 Task: Add Coronado Brewing Company Salty Crew Blonde Ale 6 Pack Cans to the cart.
Action: Mouse moved to (1102, 382)
Screenshot: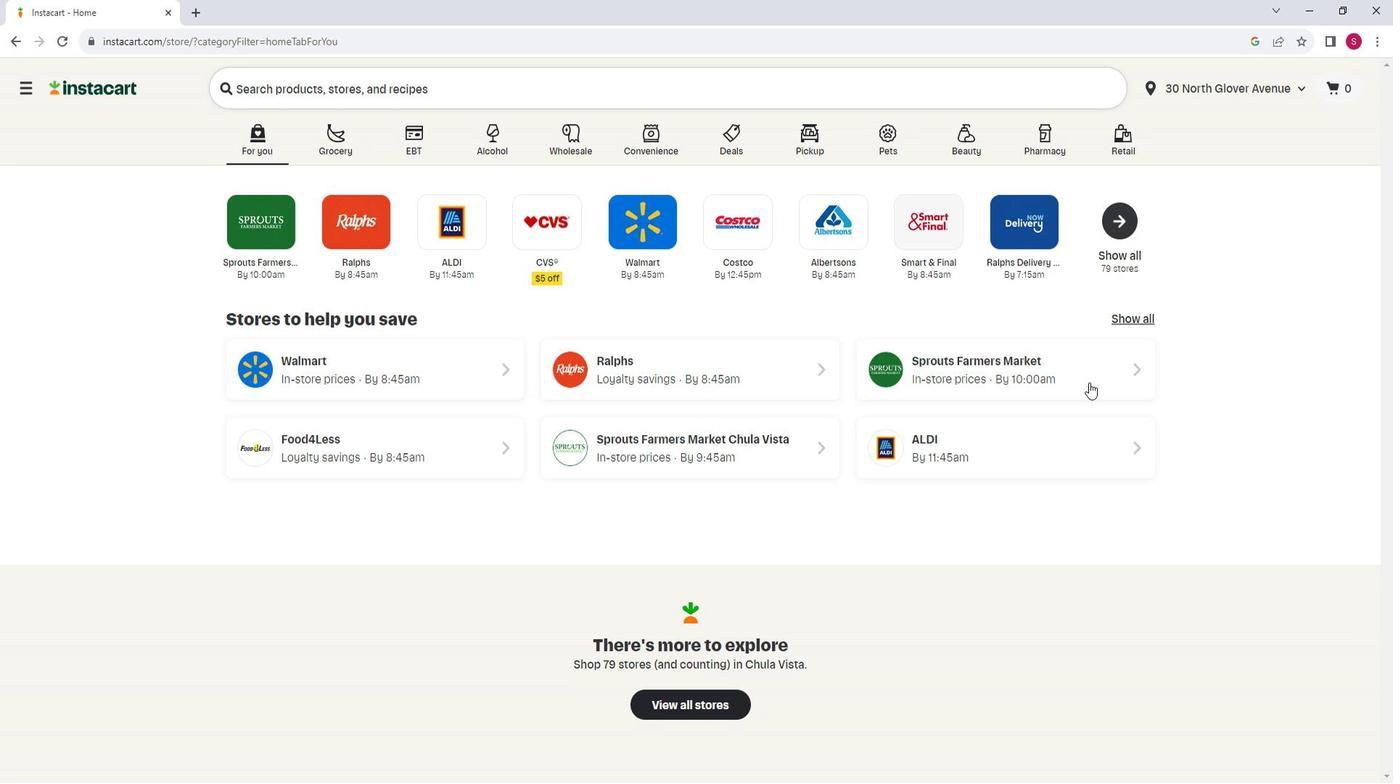 
Action: Mouse pressed left at (1102, 382)
Screenshot: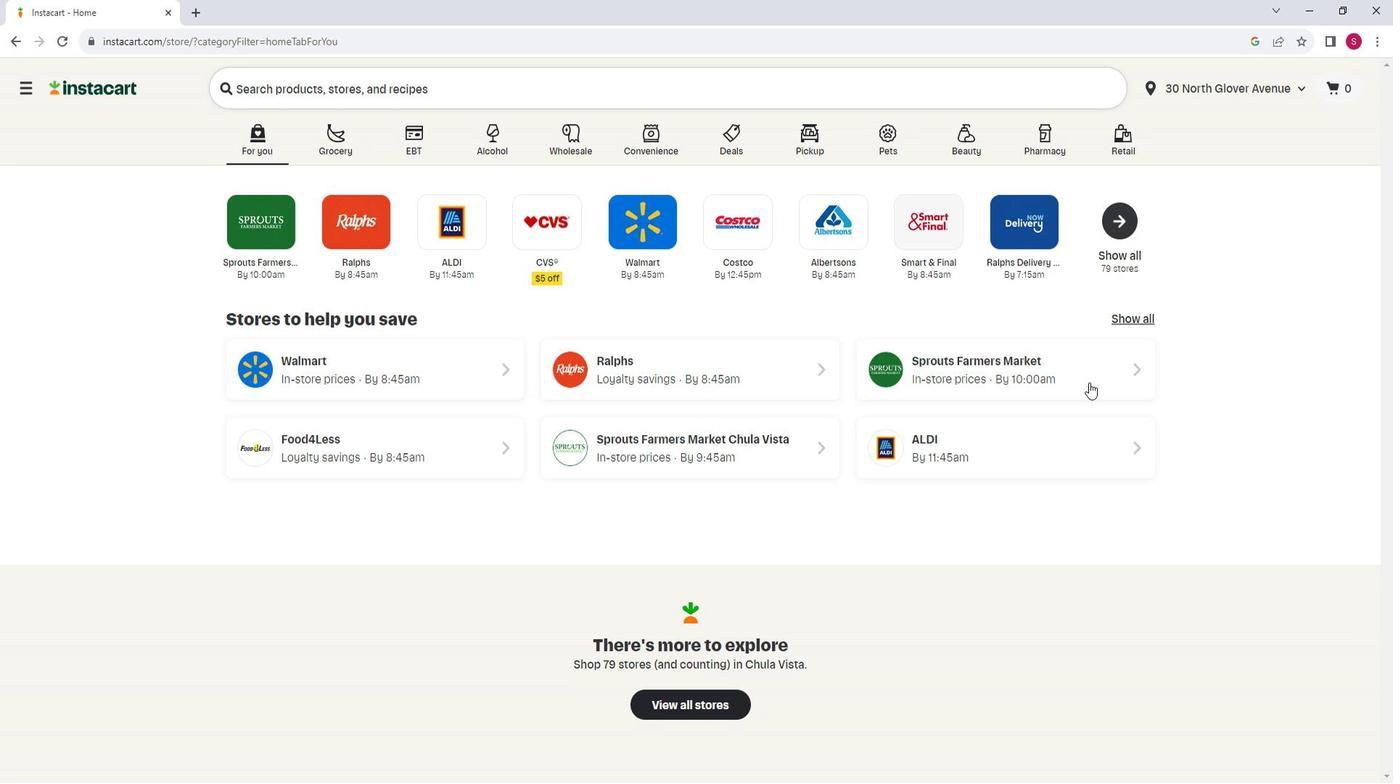 
Action: Mouse moved to (102, 571)
Screenshot: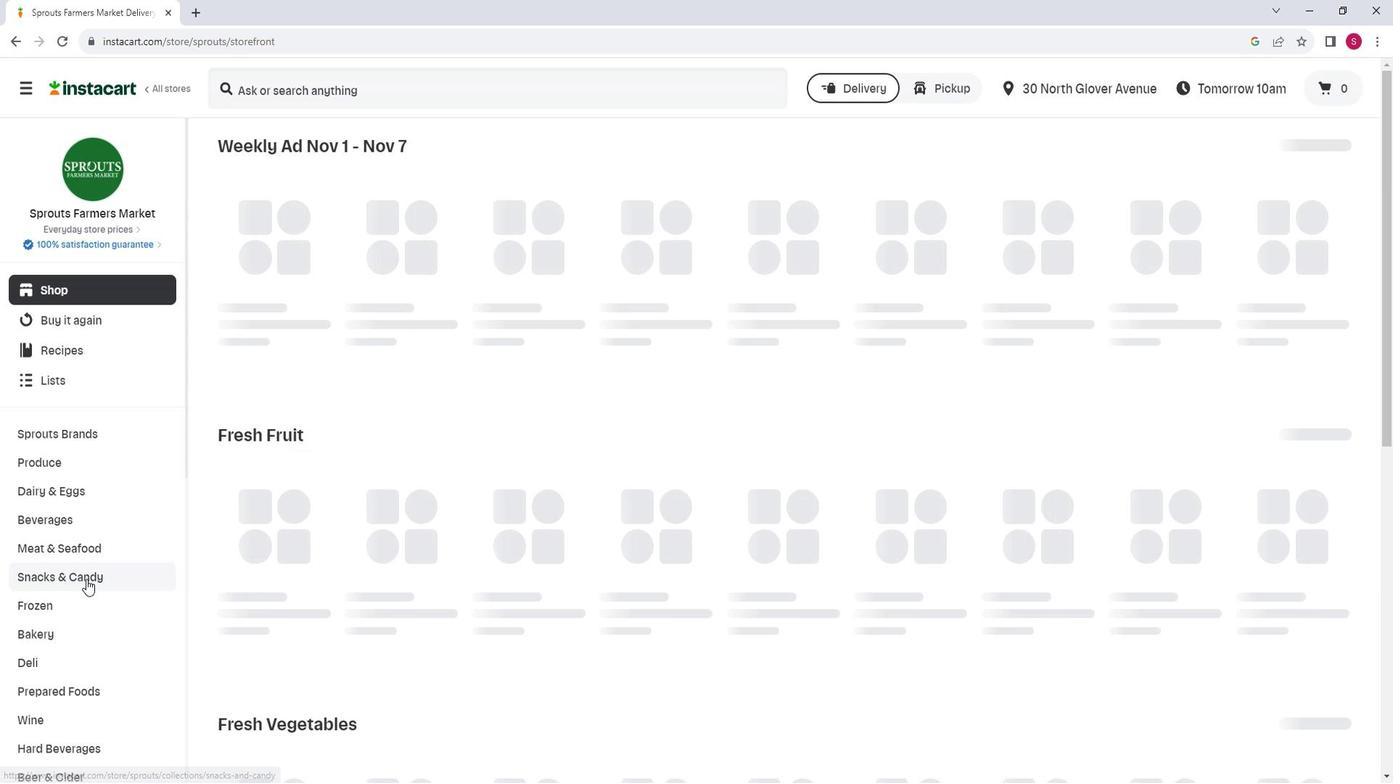 
Action: Mouse scrolled (102, 571) with delta (0, 0)
Screenshot: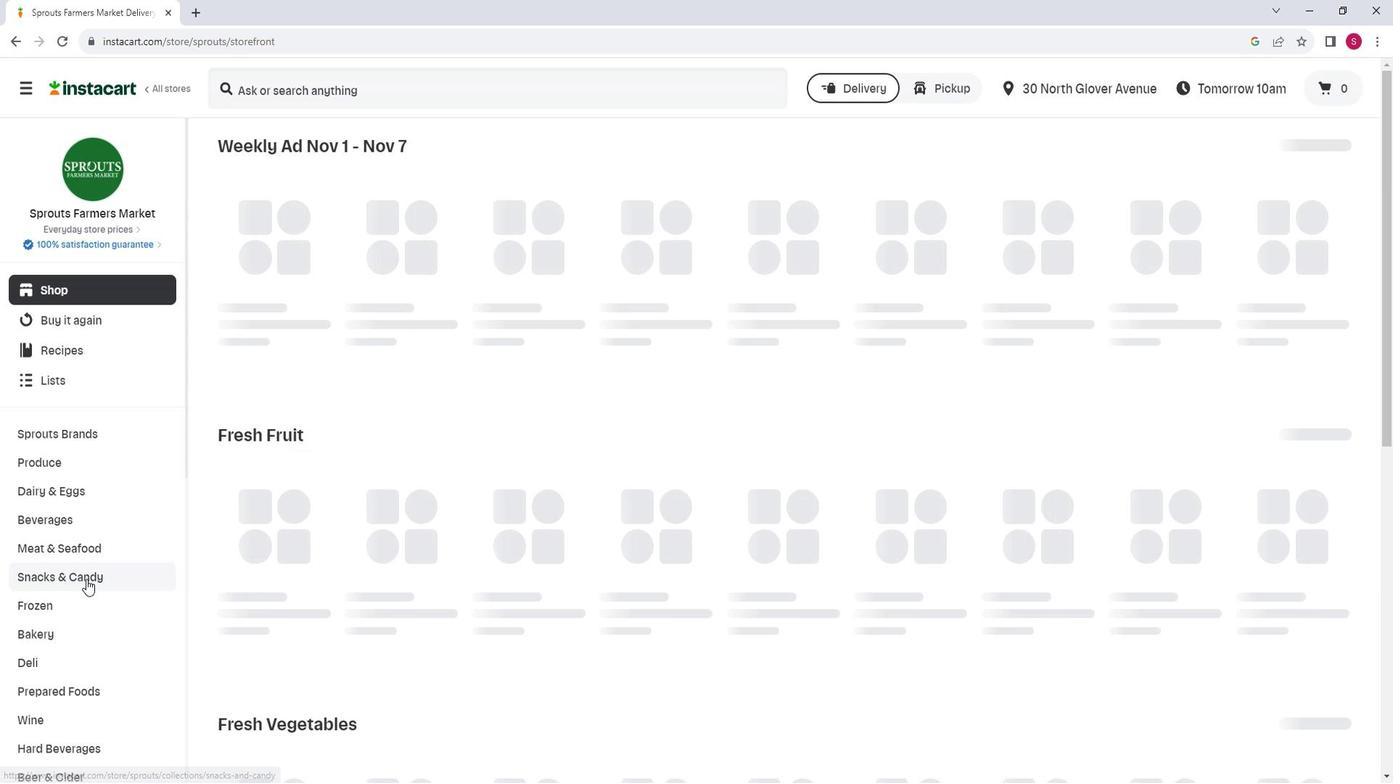 
Action: Mouse scrolled (102, 571) with delta (0, 0)
Screenshot: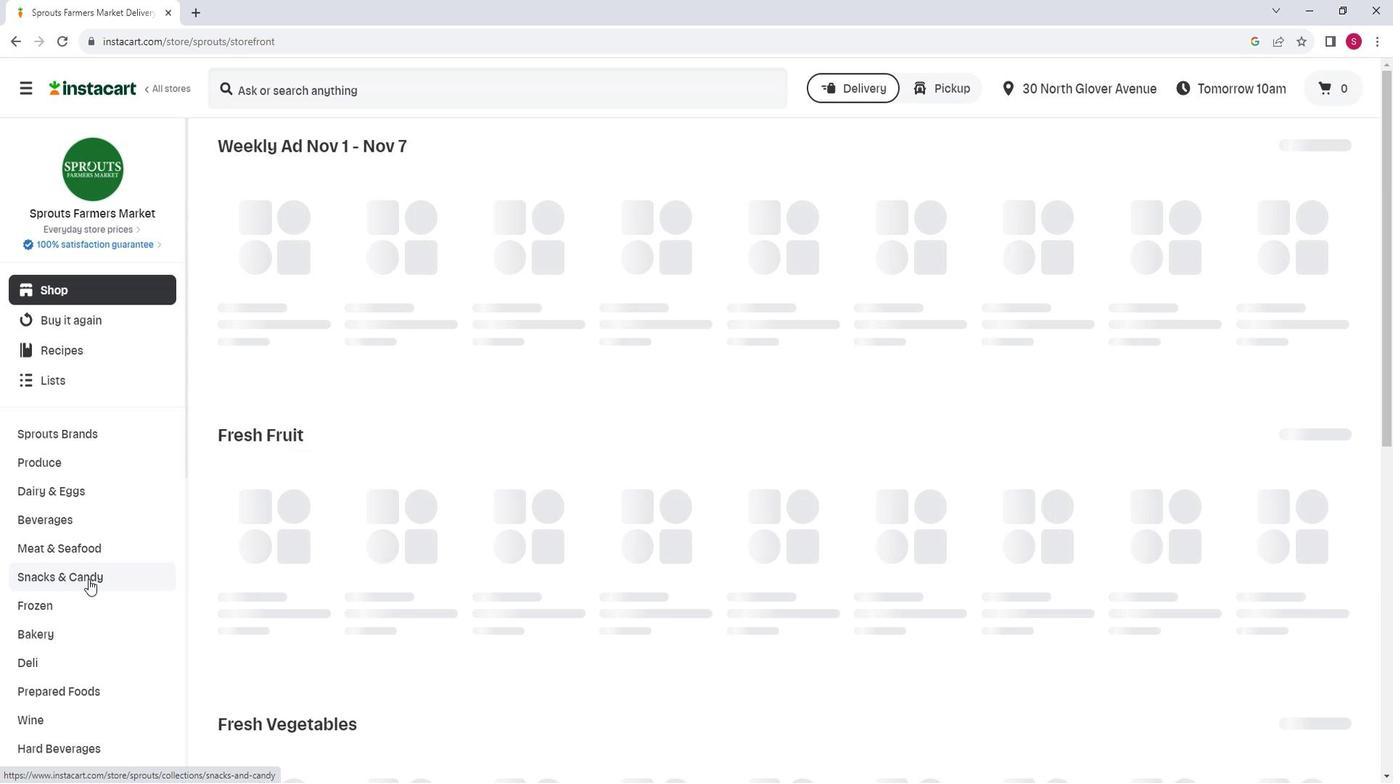 
Action: Mouse moved to (107, 612)
Screenshot: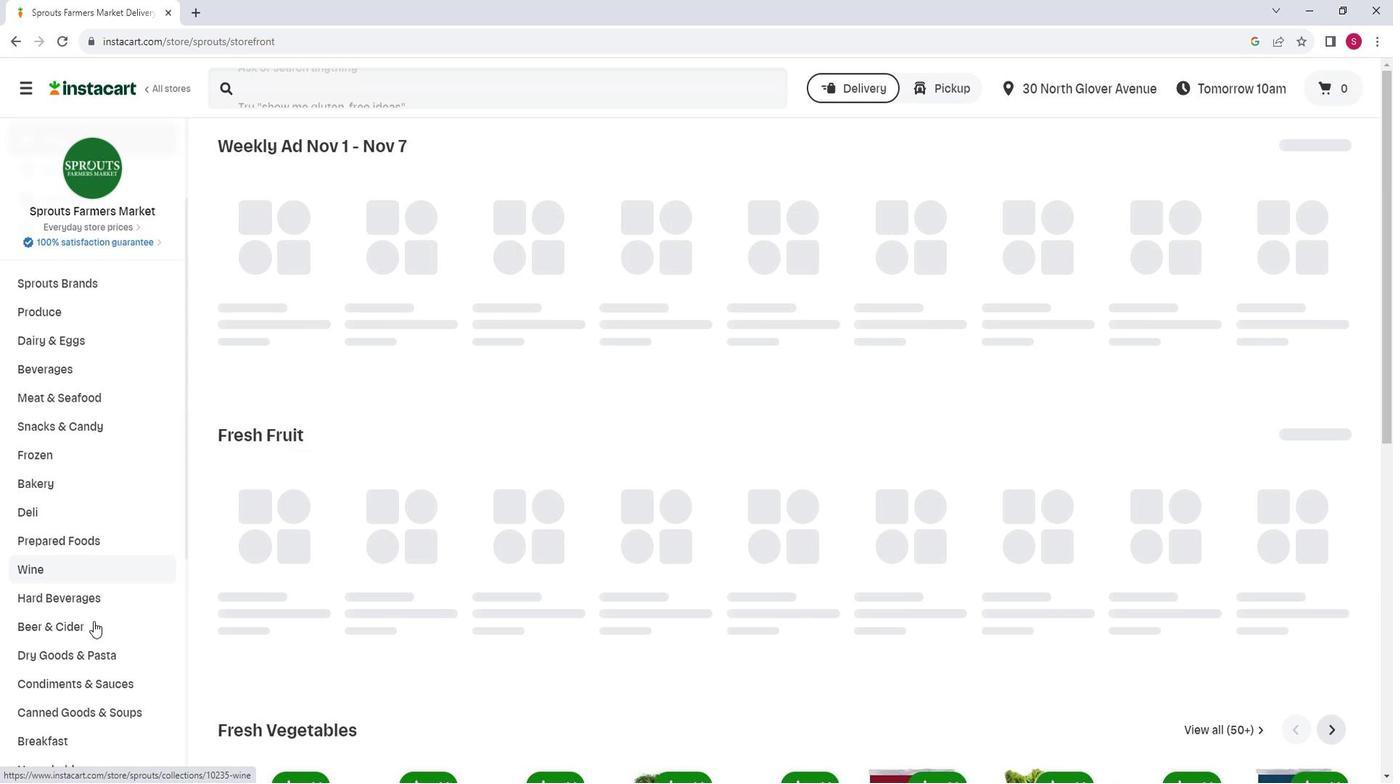 
Action: Mouse pressed left at (107, 612)
Screenshot: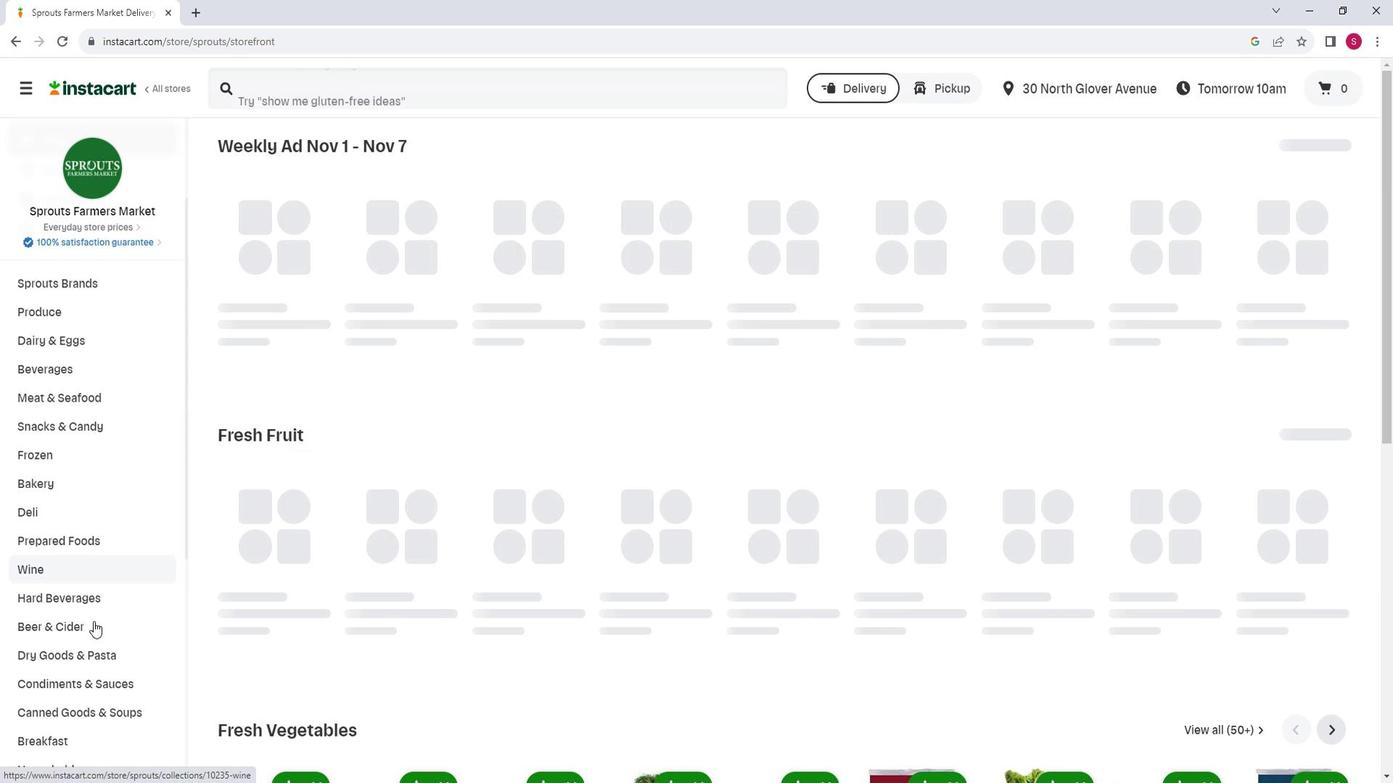 
Action: Mouse moved to (510, 190)
Screenshot: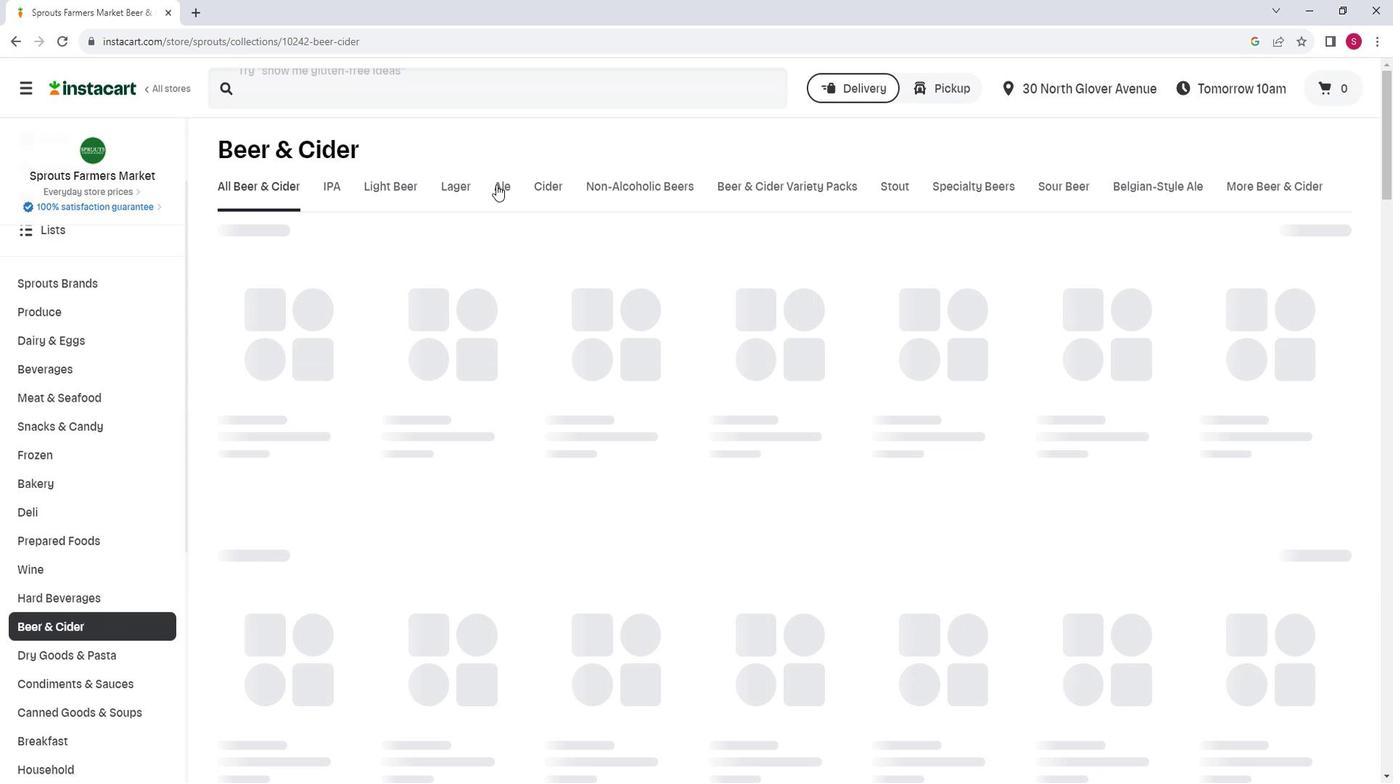 
Action: Mouse pressed left at (510, 190)
Screenshot: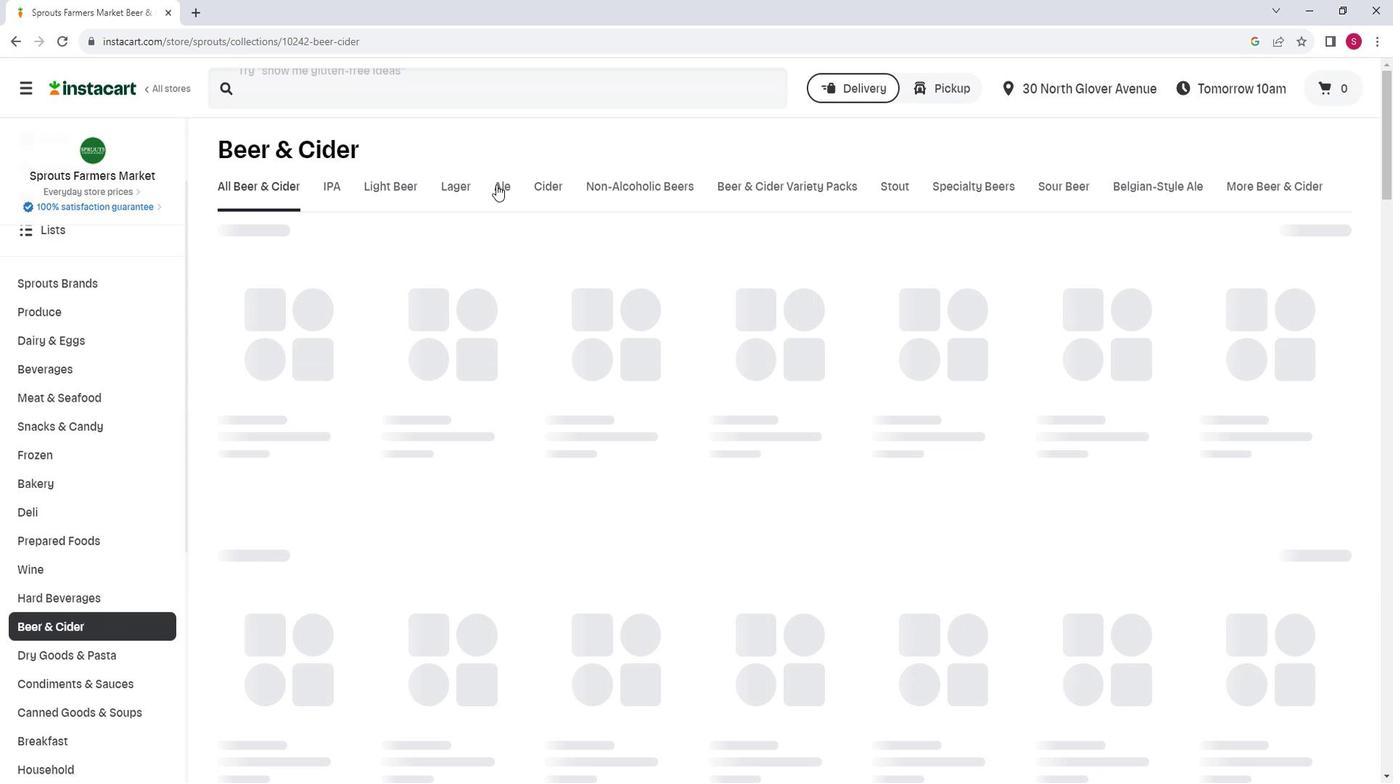 
Action: Mouse moved to (536, 274)
Screenshot: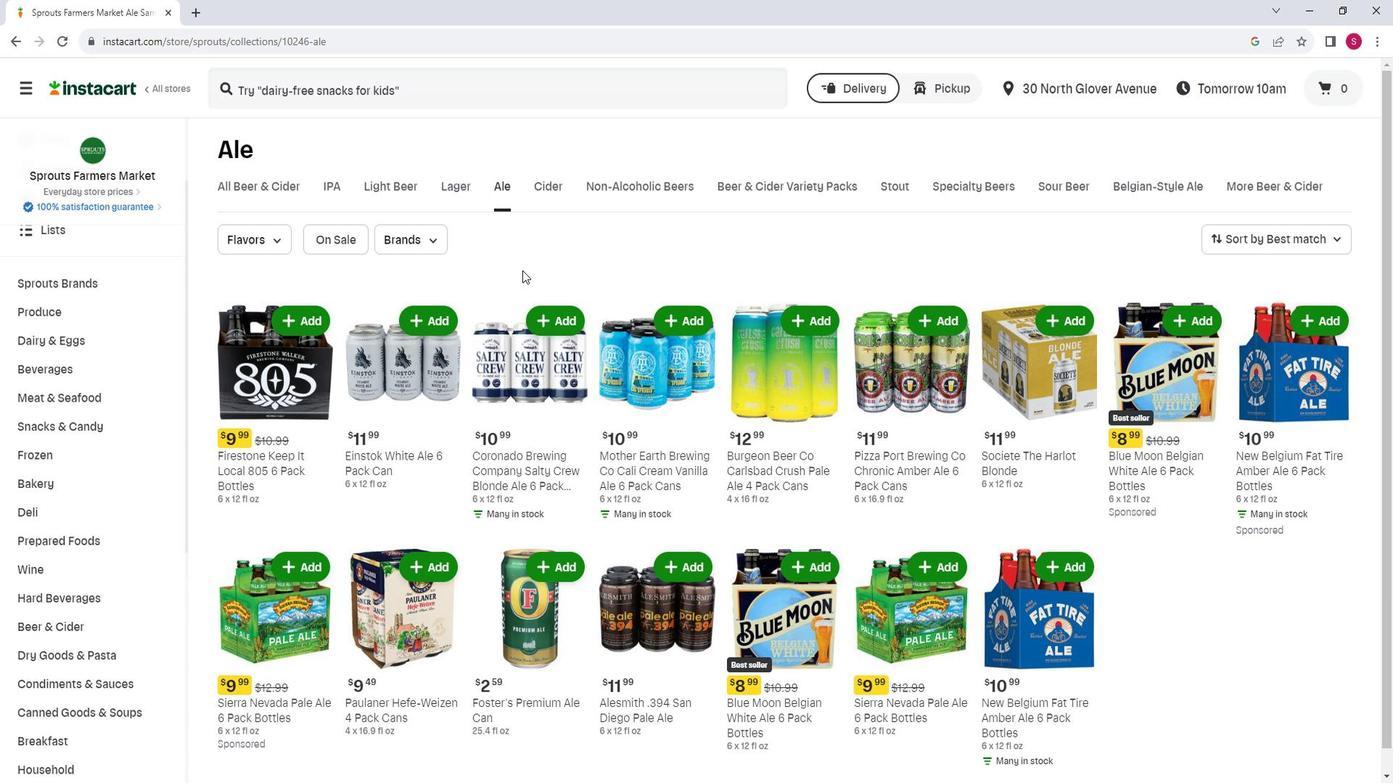 
Action: Mouse scrolled (536, 273) with delta (0, 0)
Screenshot: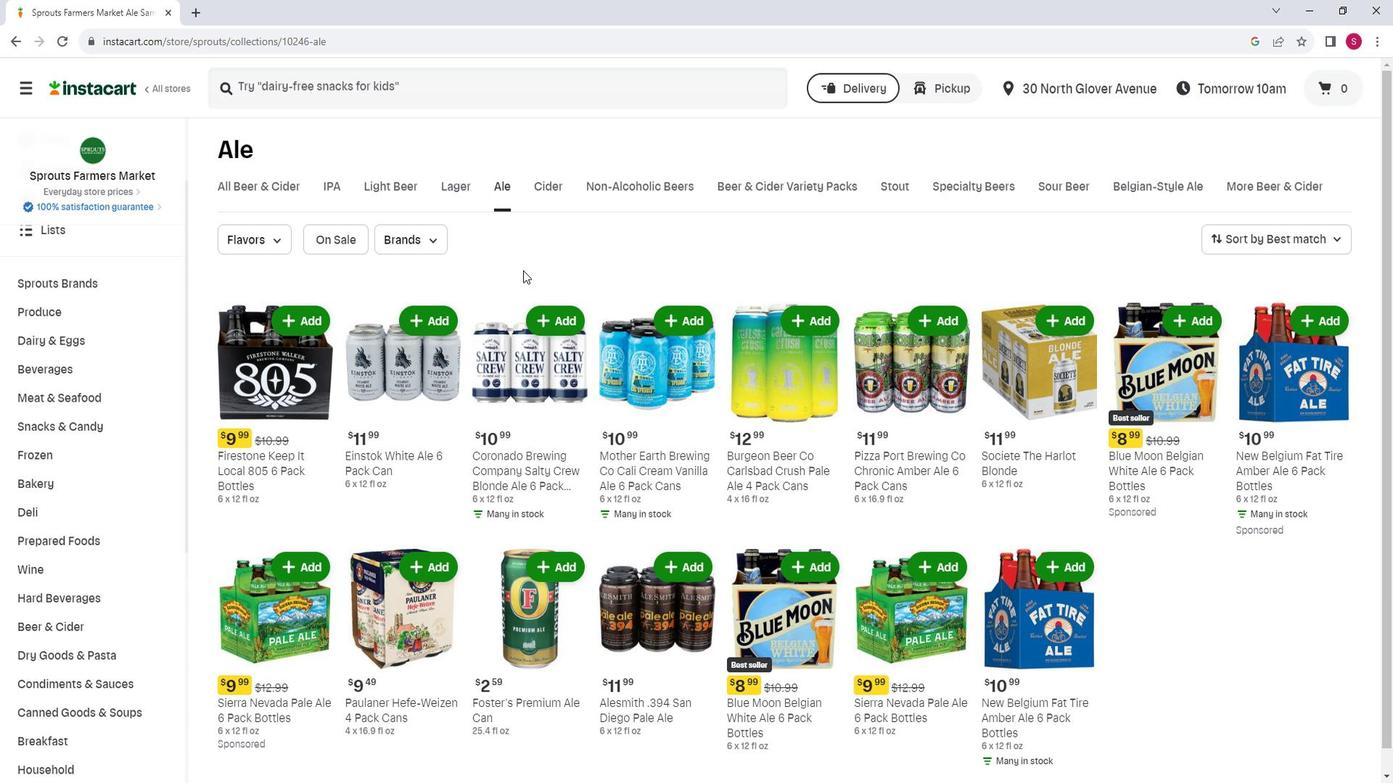 
Action: Mouse moved to (568, 293)
Screenshot: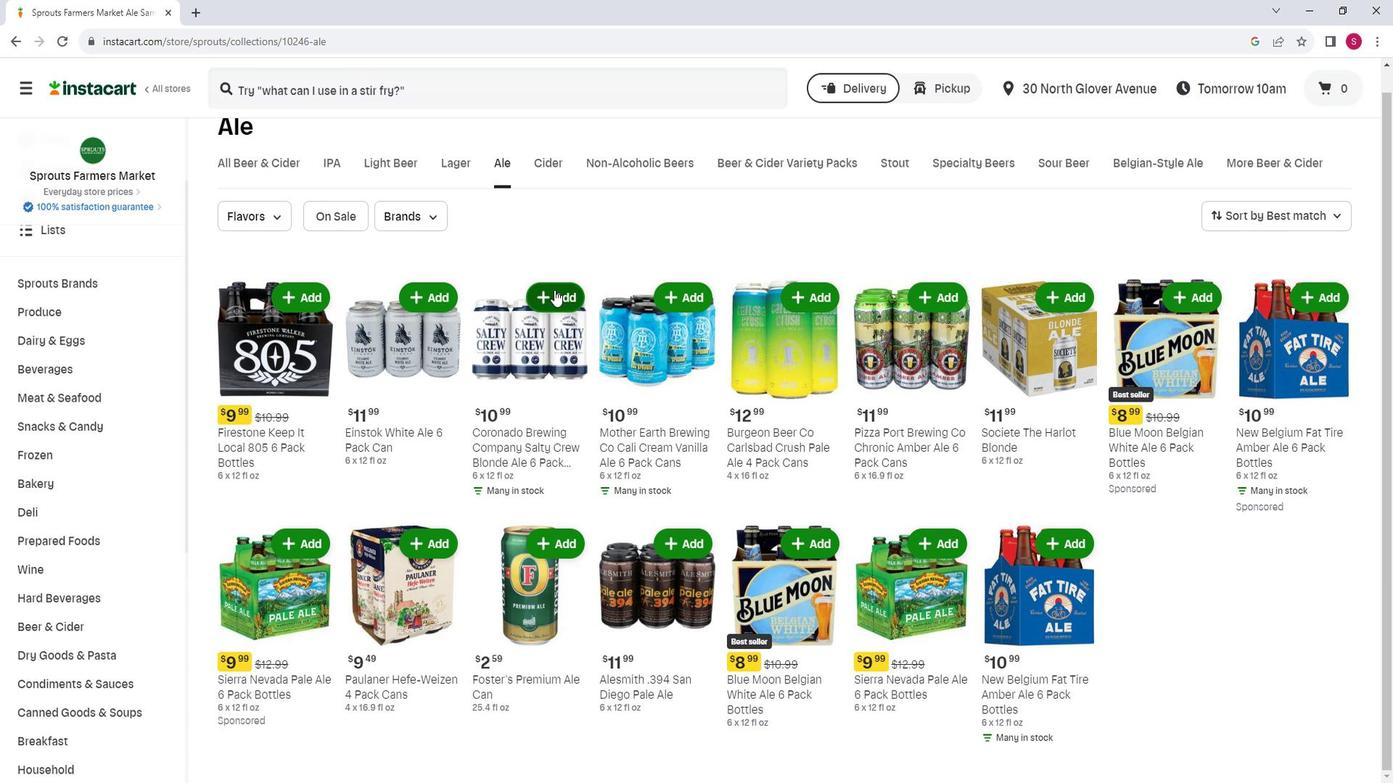 
Action: Mouse pressed left at (568, 293)
Screenshot: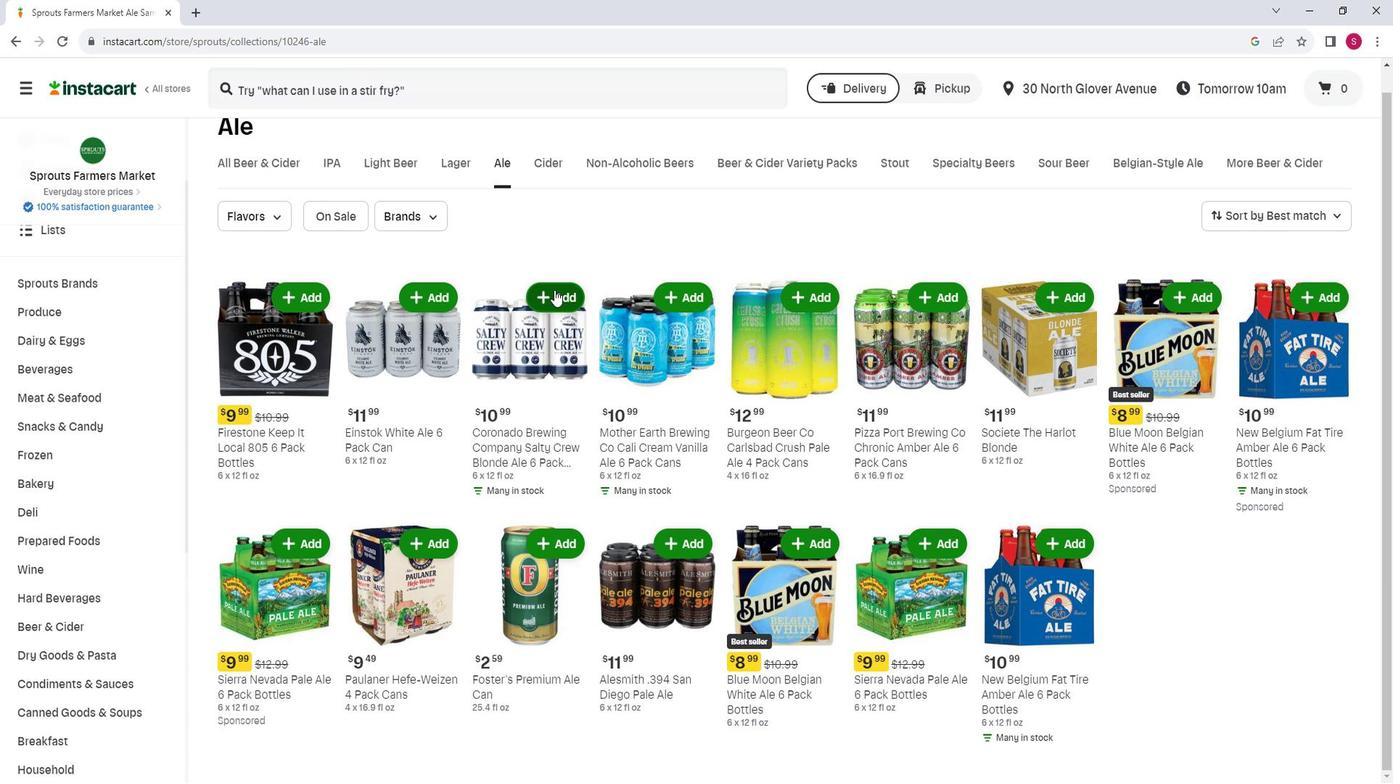 
Action: Mouse moved to (581, 261)
Screenshot: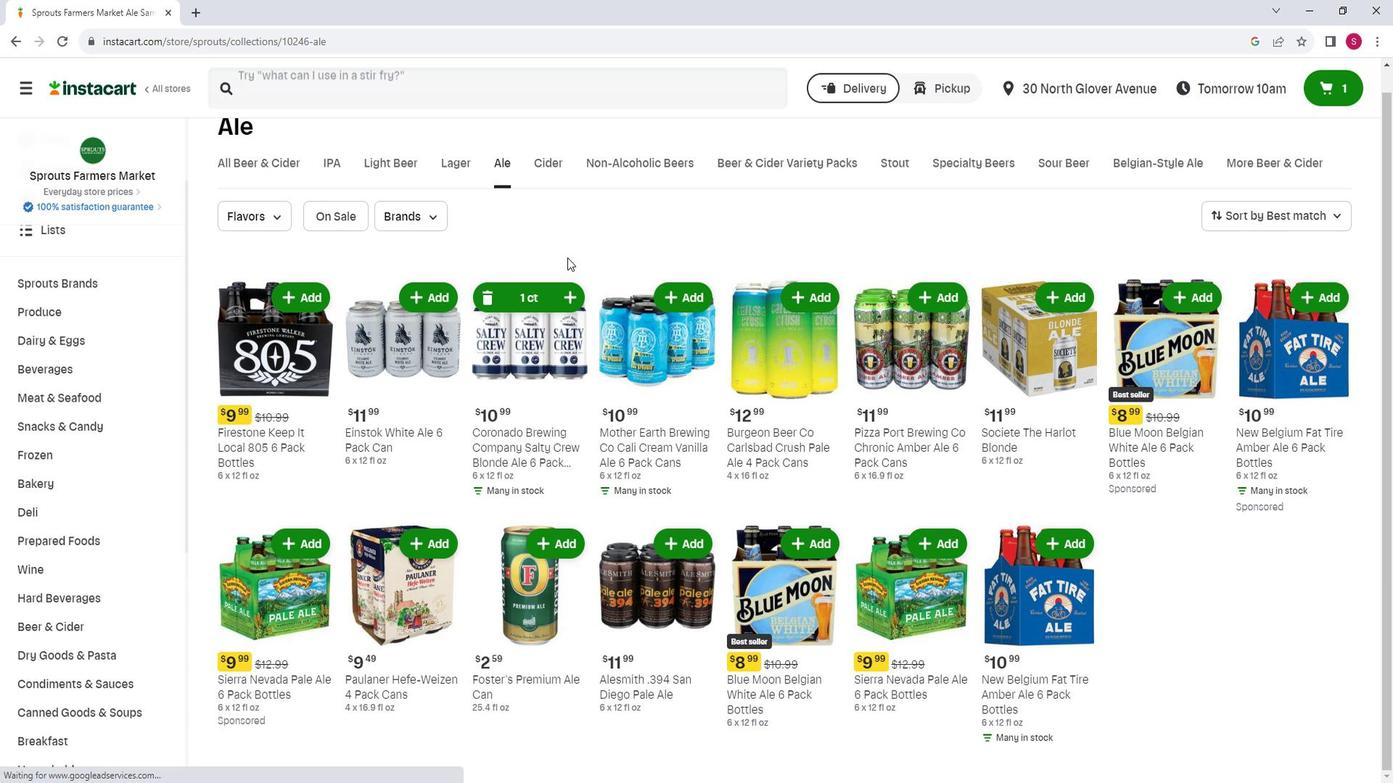 
